 Task: Change the information density to be responsive to your screen.
Action: Mouse moved to (808, 88)
Screenshot: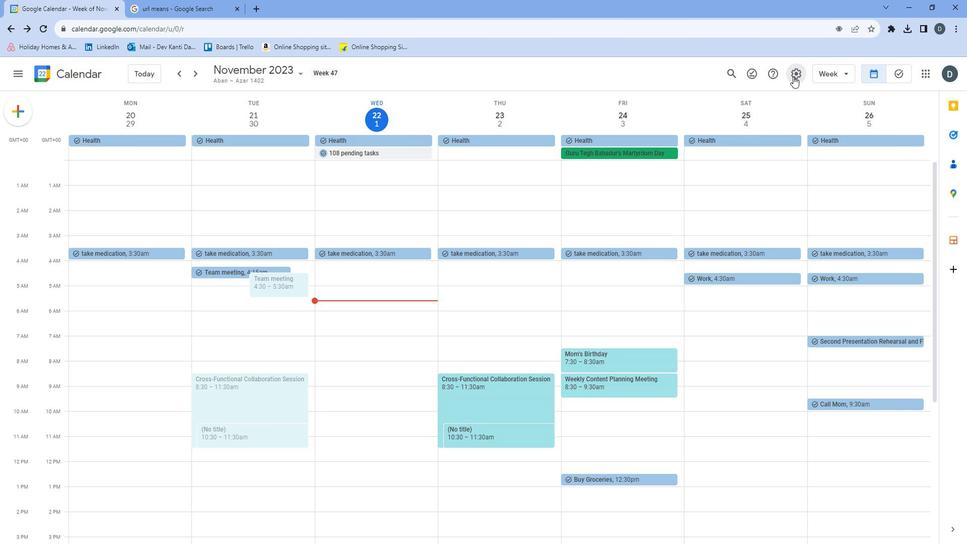 
Action: Mouse pressed left at (808, 88)
Screenshot: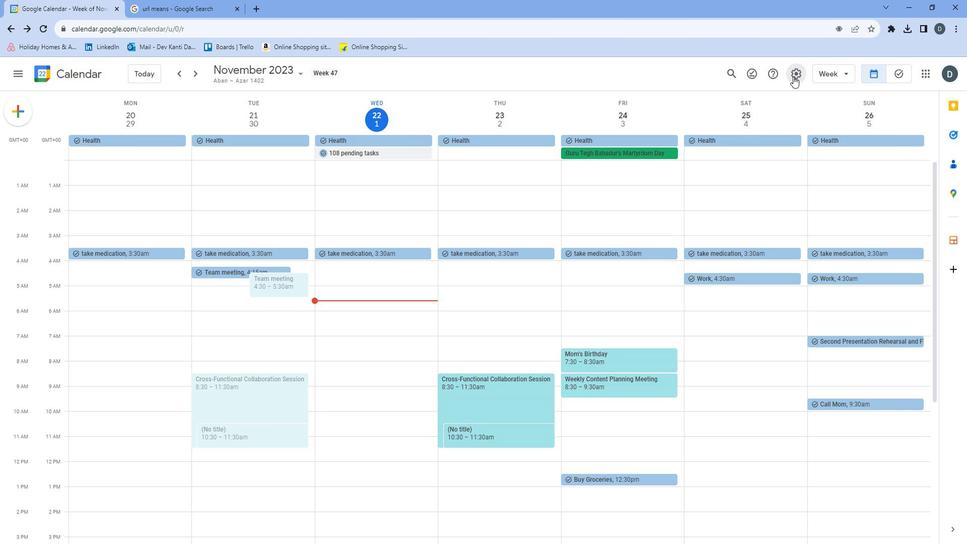 
Action: Mouse moved to (802, 146)
Screenshot: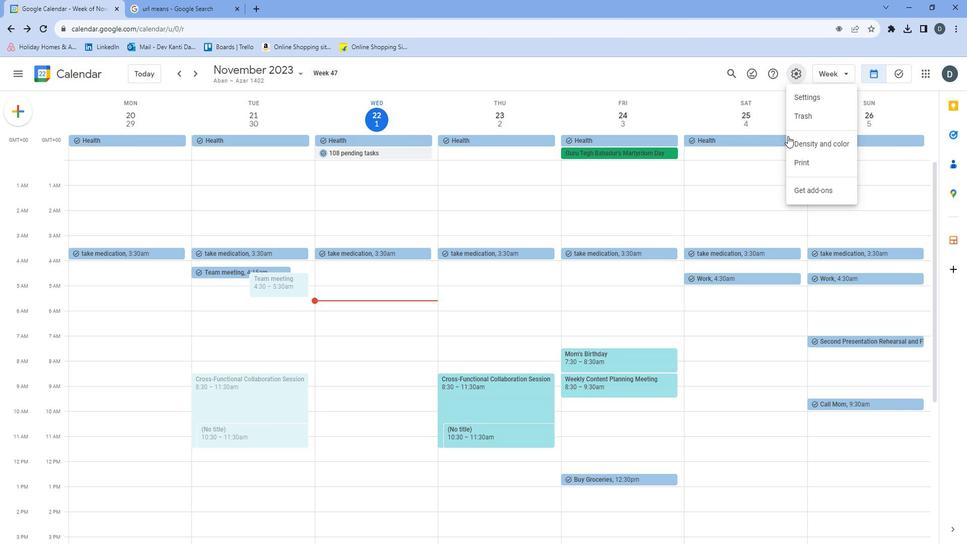 
Action: Mouse pressed left at (802, 146)
Screenshot: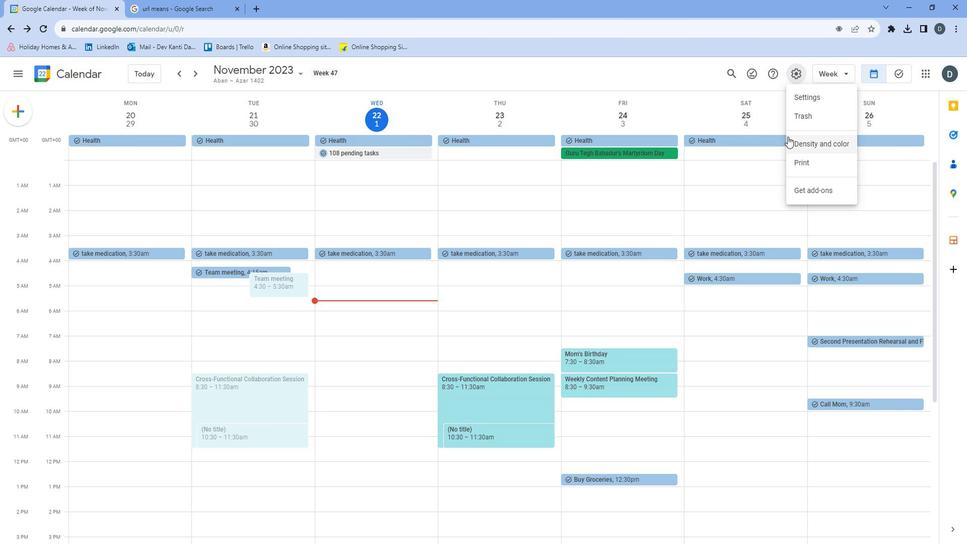 
Action: Mouse moved to (621, 451)
Screenshot: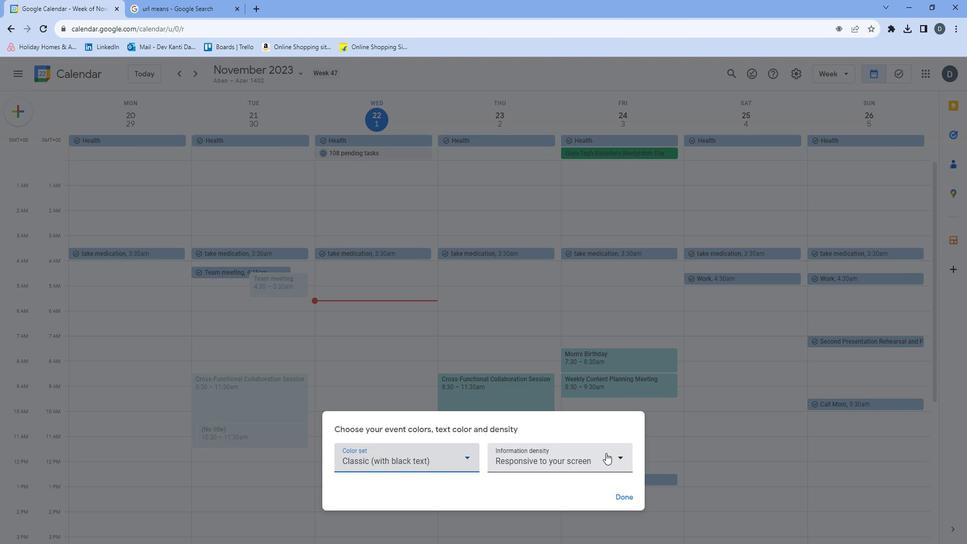 
Action: Mouse pressed left at (621, 451)
Screenshot: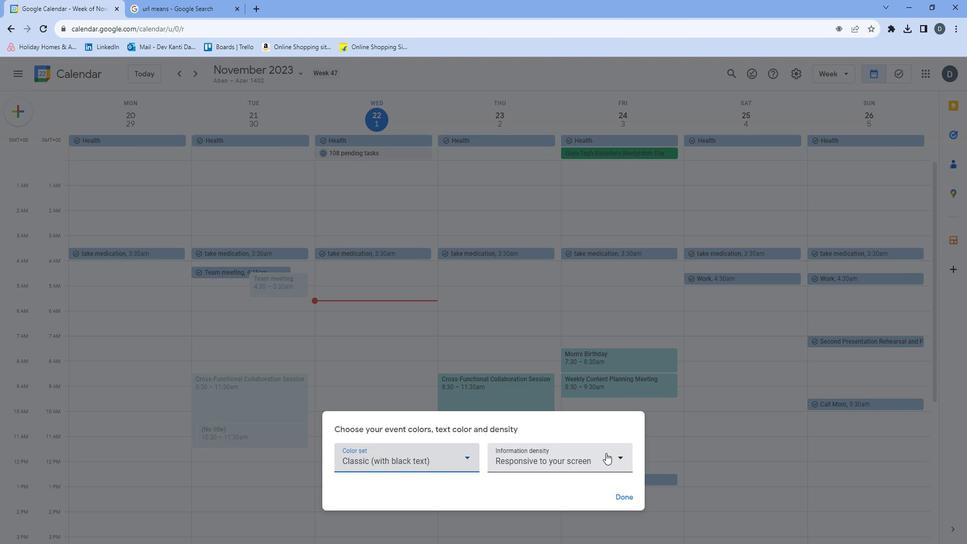 
Action: Mouse moved to (581, 403)
Screenshot: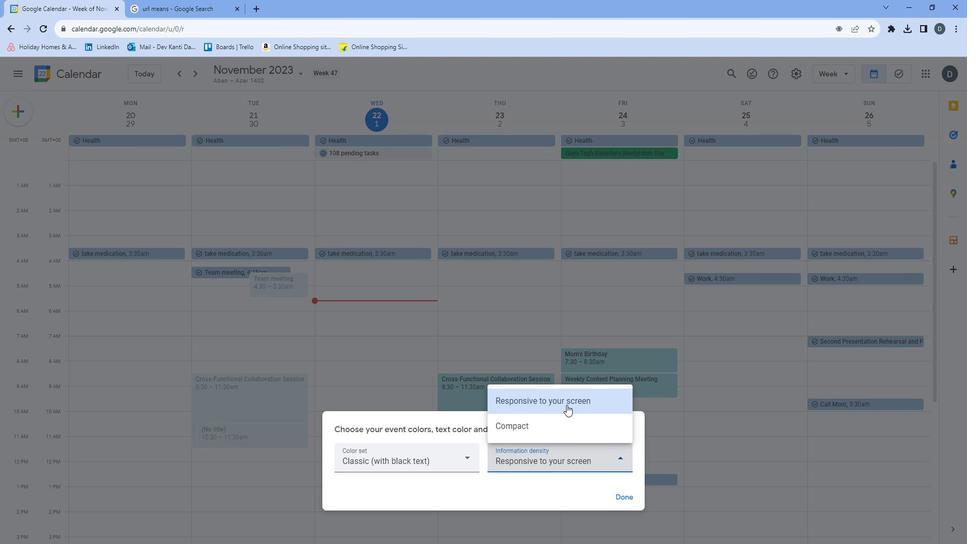 
Action: Mouse pressed left at (581, 403)
Screenshot: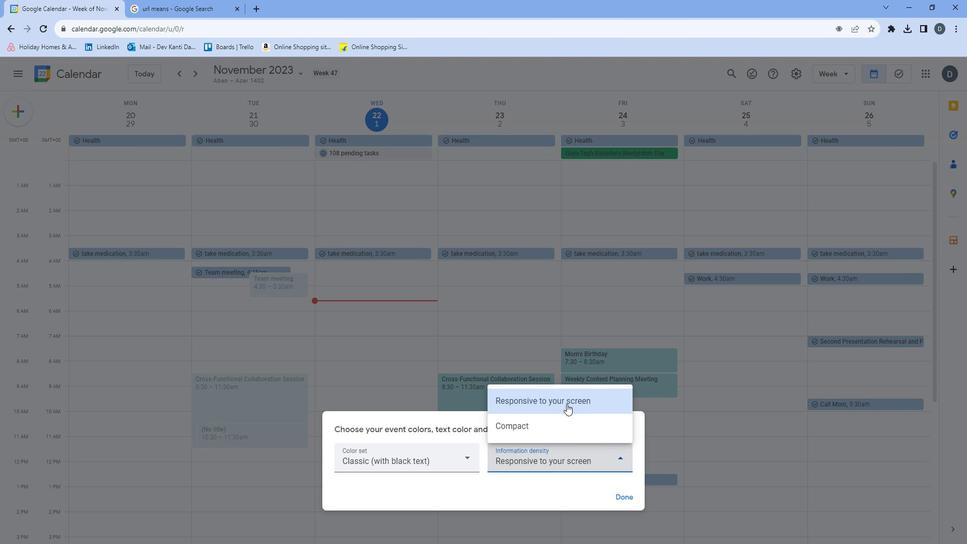 
Action: Mouse moved to (633, 489)
Screenshot: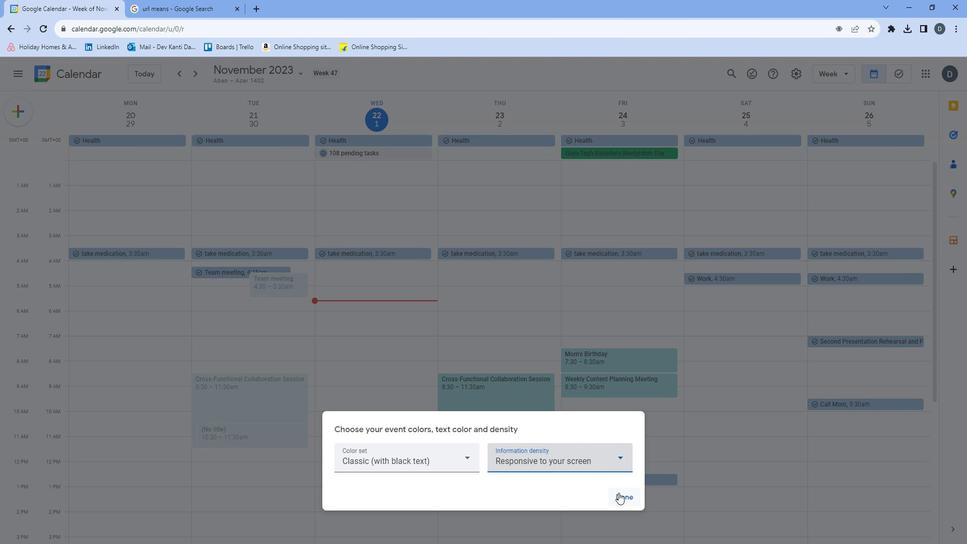 
Action: Mouse pressed left at (633, 489)
Screenshot: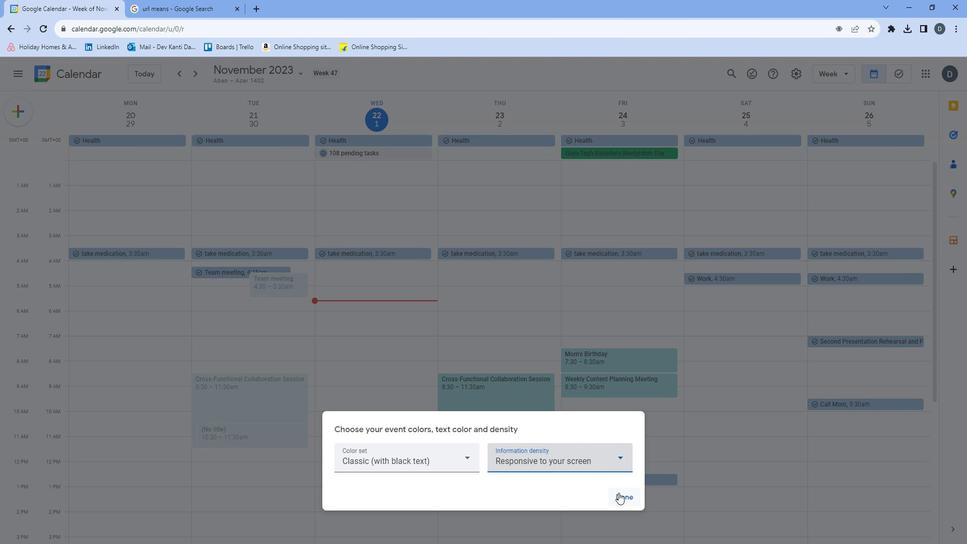 
Action: Mouse moved to (631, 482)
Screenshot: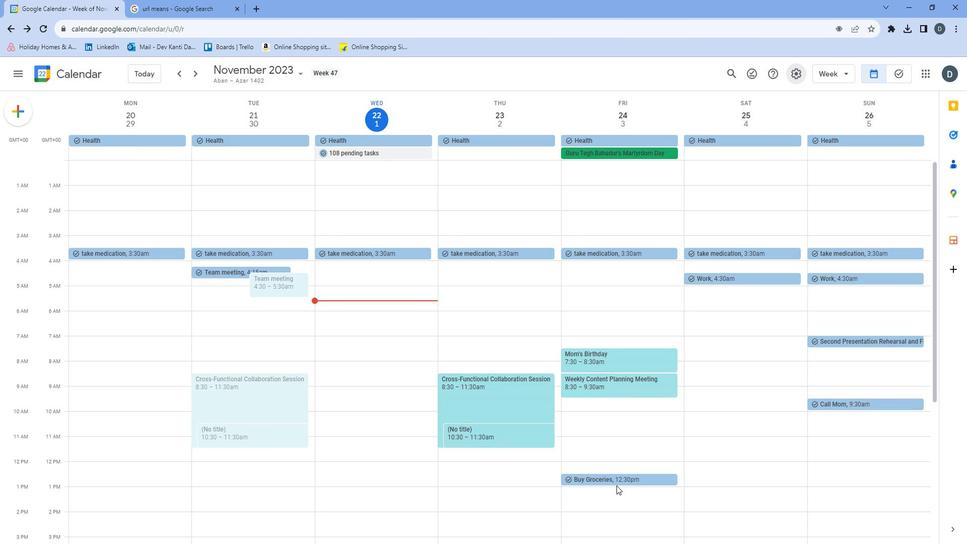 
